Task: Schedule a coding workshop for next Wednesday at 6:00 PM.
Action: Mouse moved to (72, 239)
Screenshot: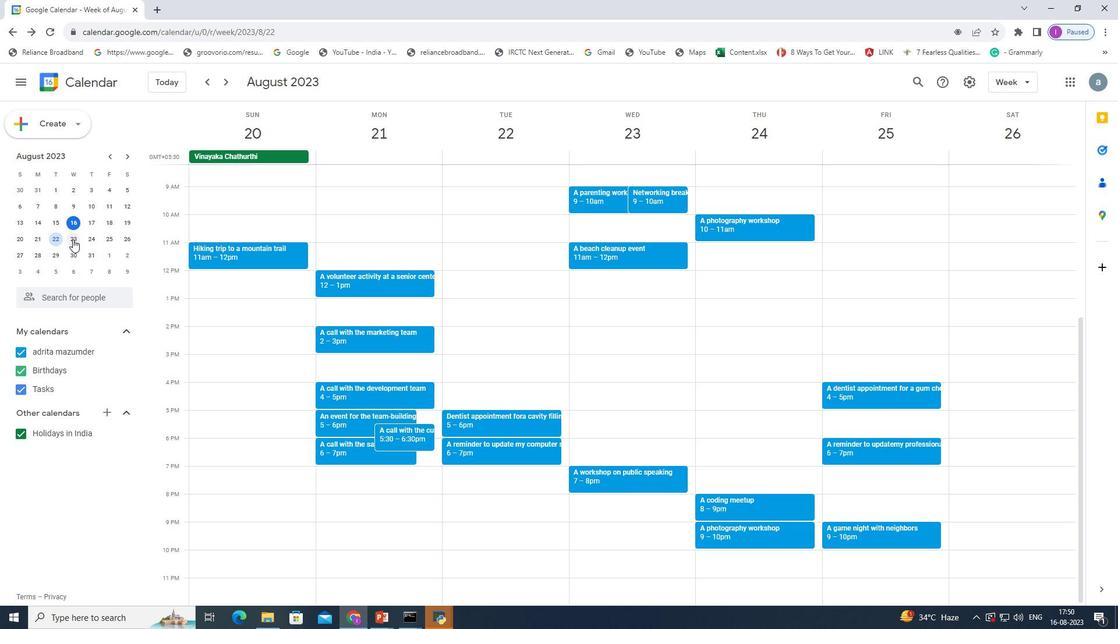 
Action: Mouse pressed left at (72, 239)
Screenshot: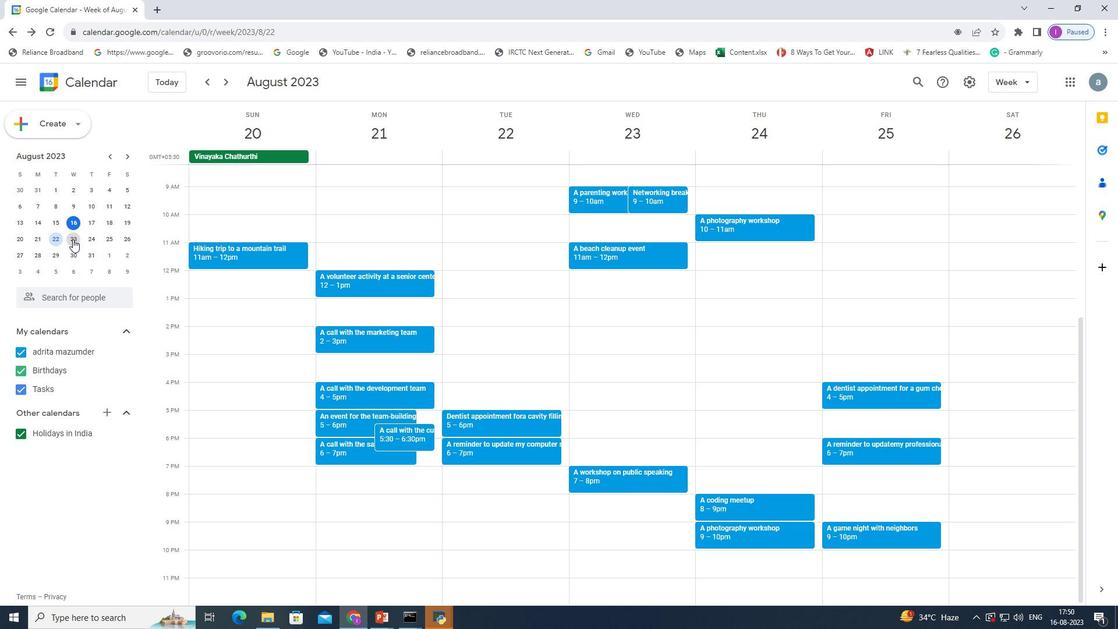 
Action: Mouse moved to (72, 239)
Screenshot: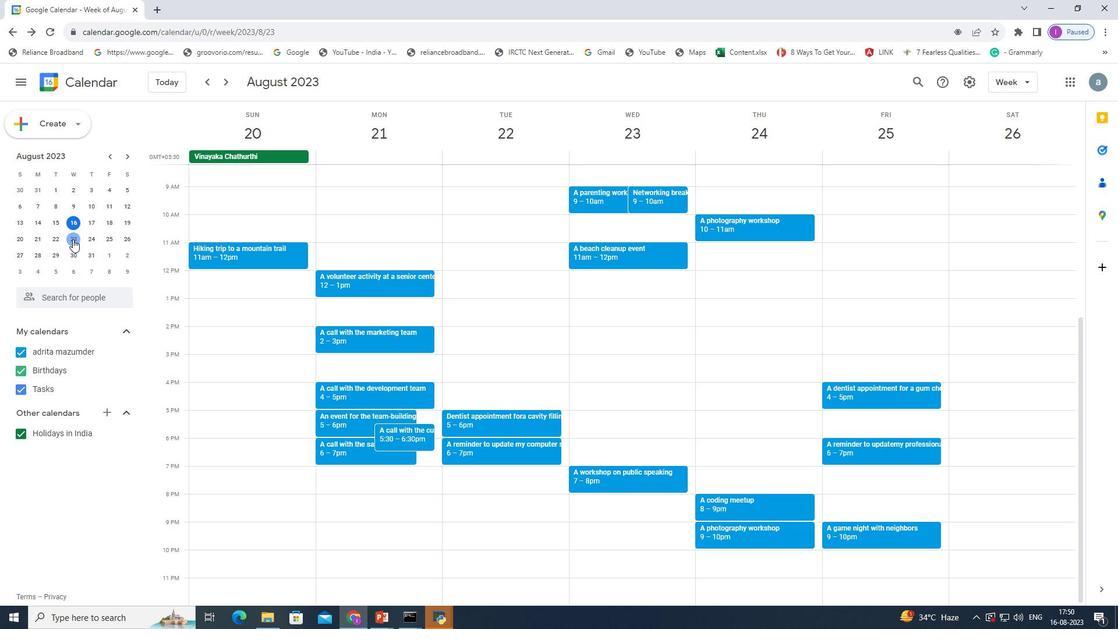 
Action: Mouse pressed left at (72, 239)
Screenshot: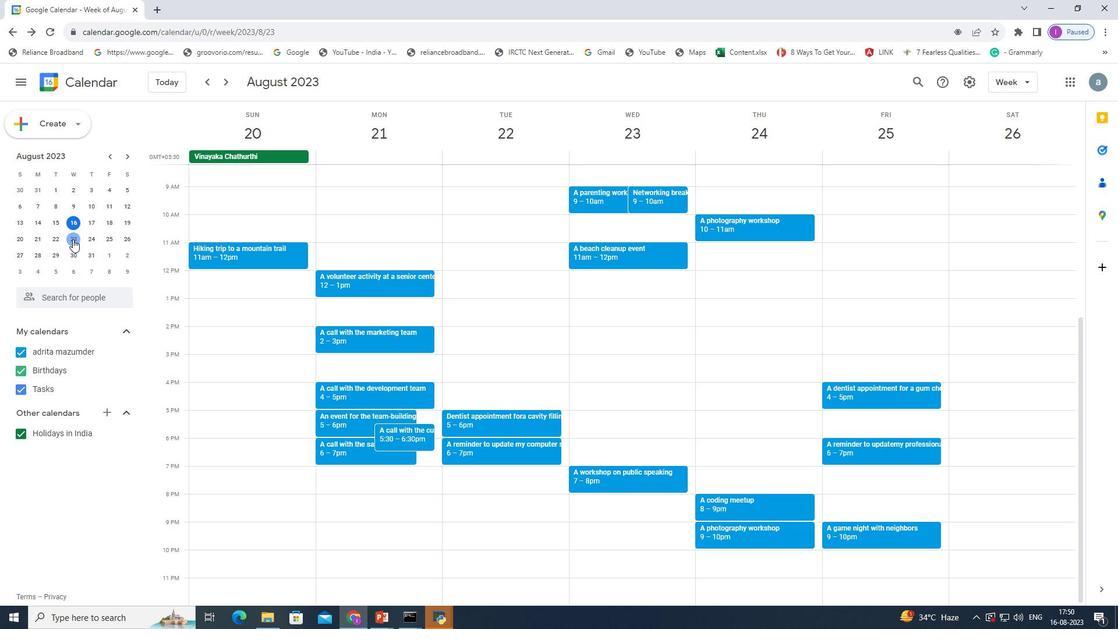 
Action: Mouse moved to (199, 441)
Screenshot: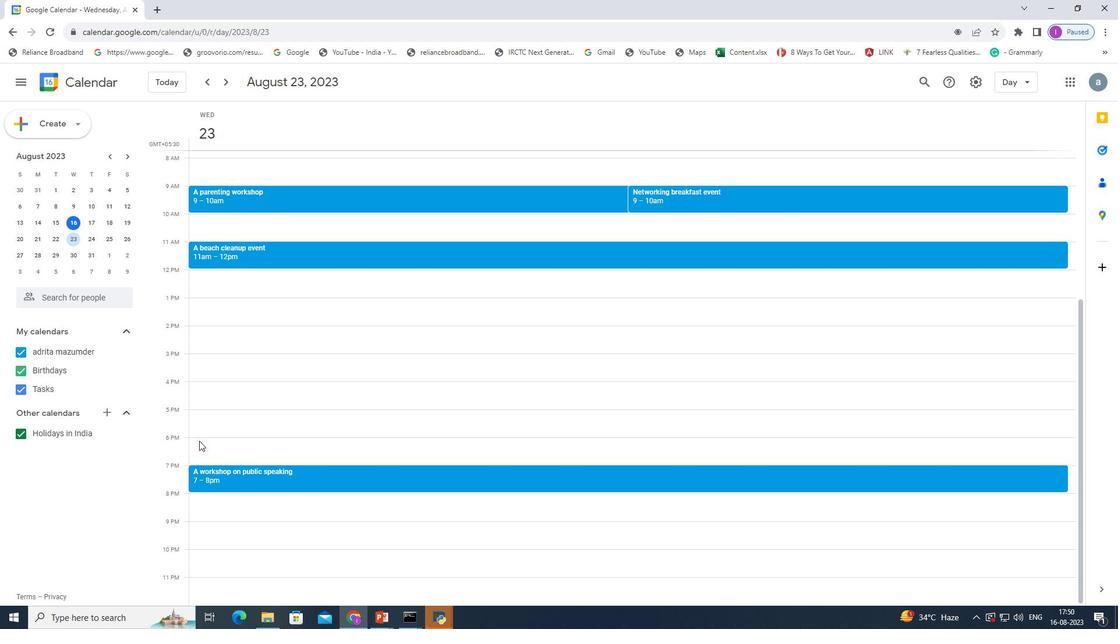 
Action: Mouse pressed left at (199, 441)
Screenshot: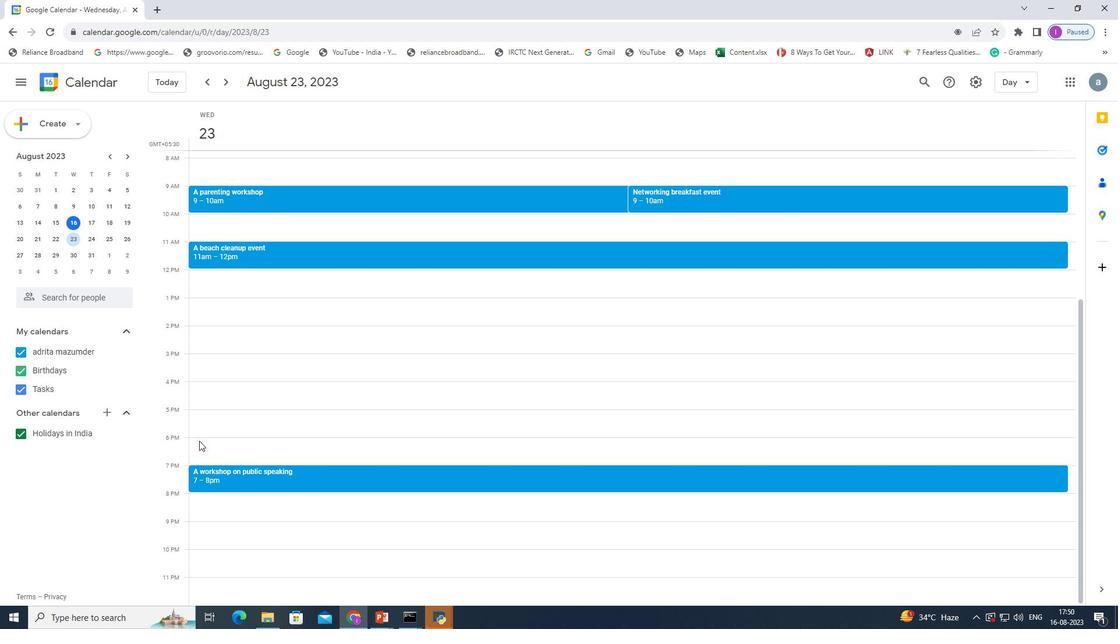 
Action: Mouse moved to (572, 227)
Screenshot: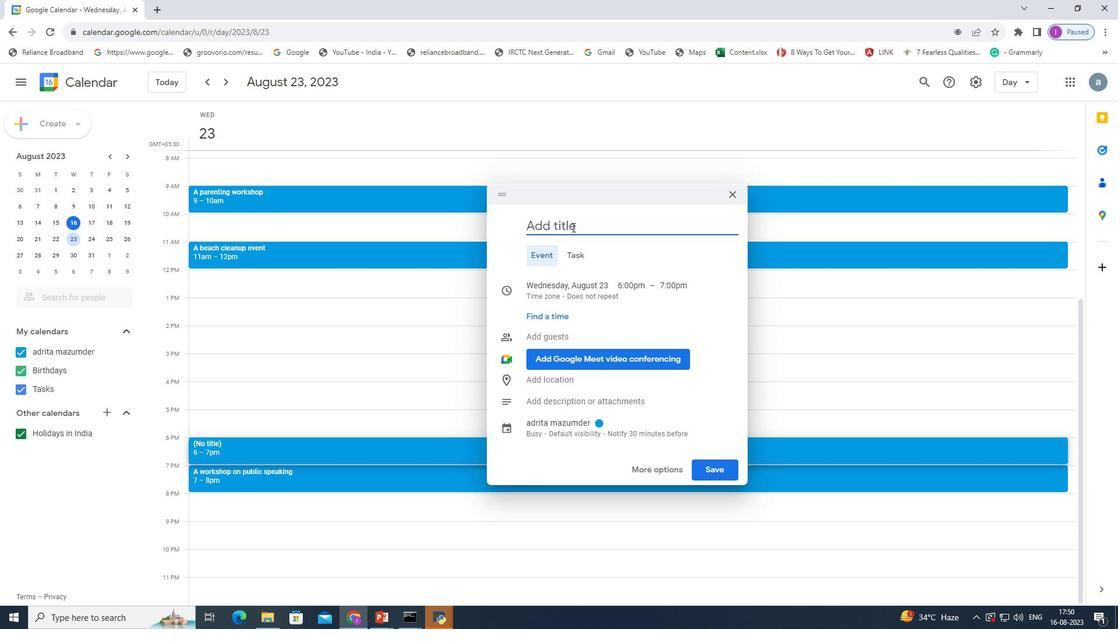 
Action: Mouse pressed left at (572, 227)
Screenshot: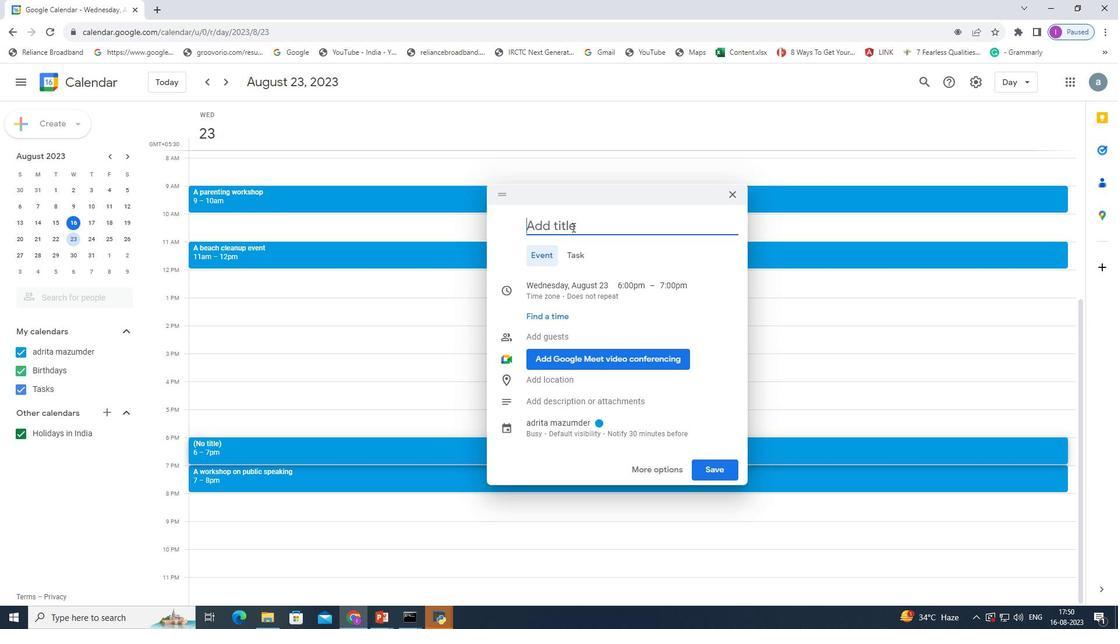 
Action: Key pressed <Key.shift>A<Key.space>xcoding
Screenshot: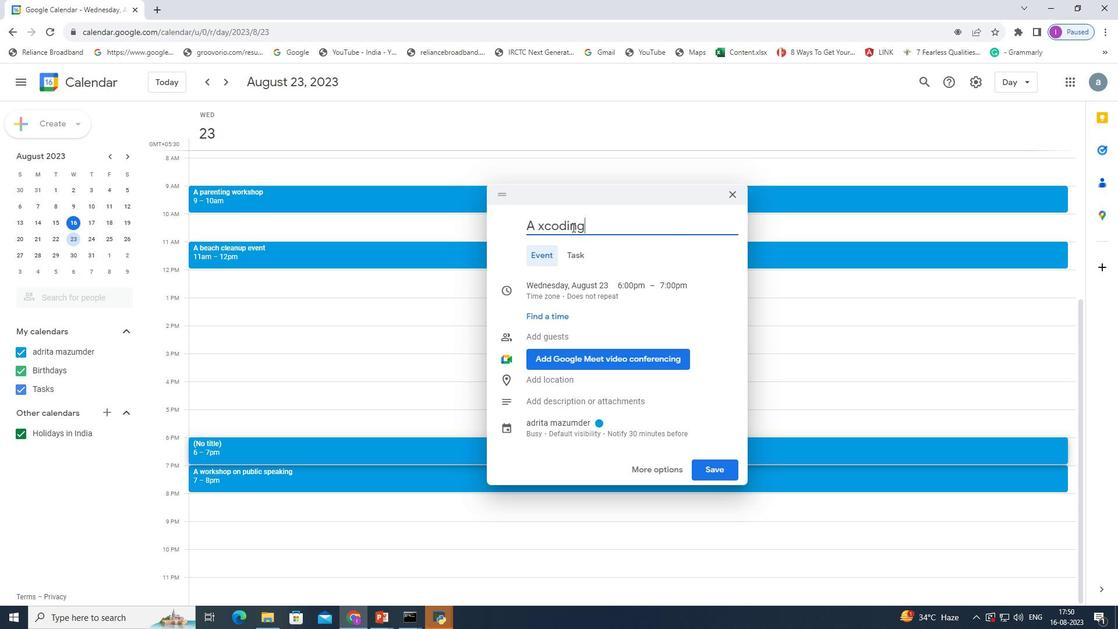 
Action: Mouse moved to (544, 228)
Screenshot: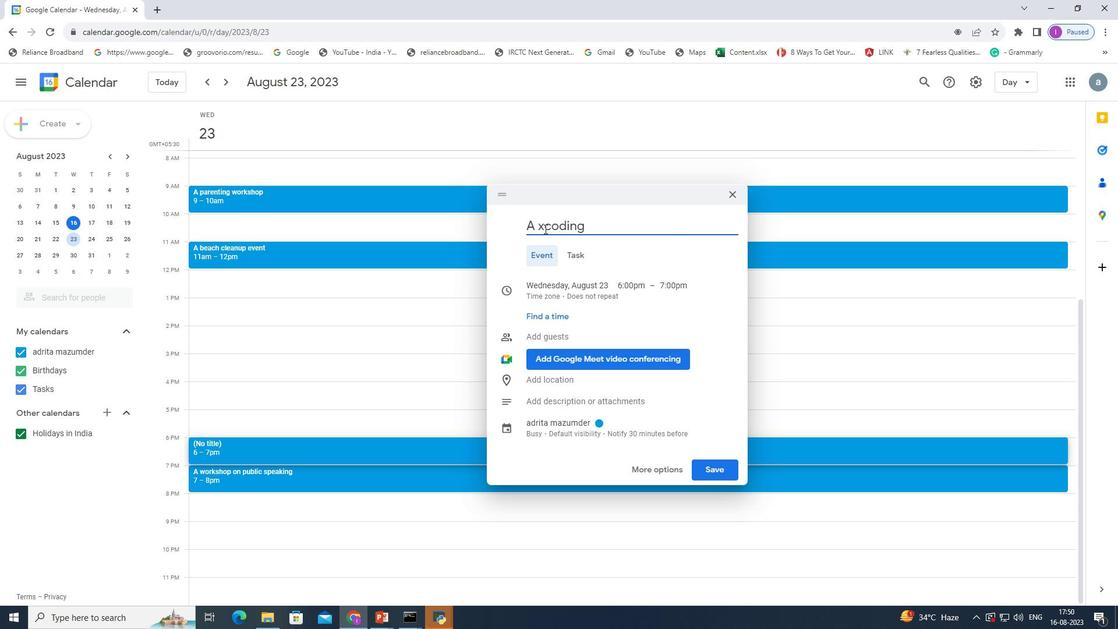 
Action: Mouse pressed left at (544, 228)
Screenshot: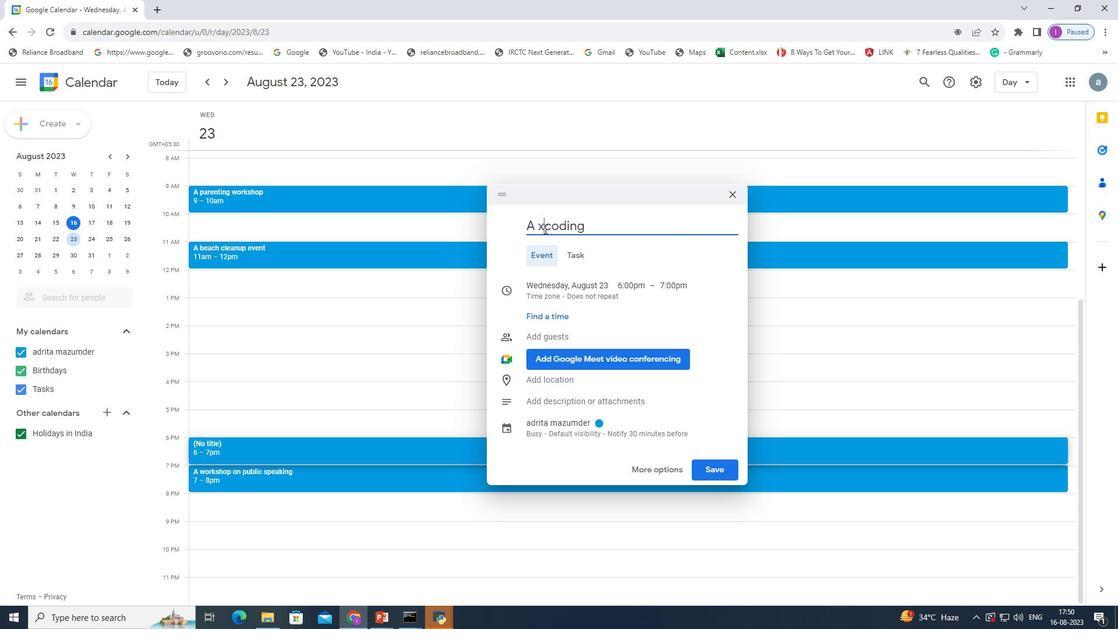 
Action: Key pressed <Key.backspace>
Screenshot: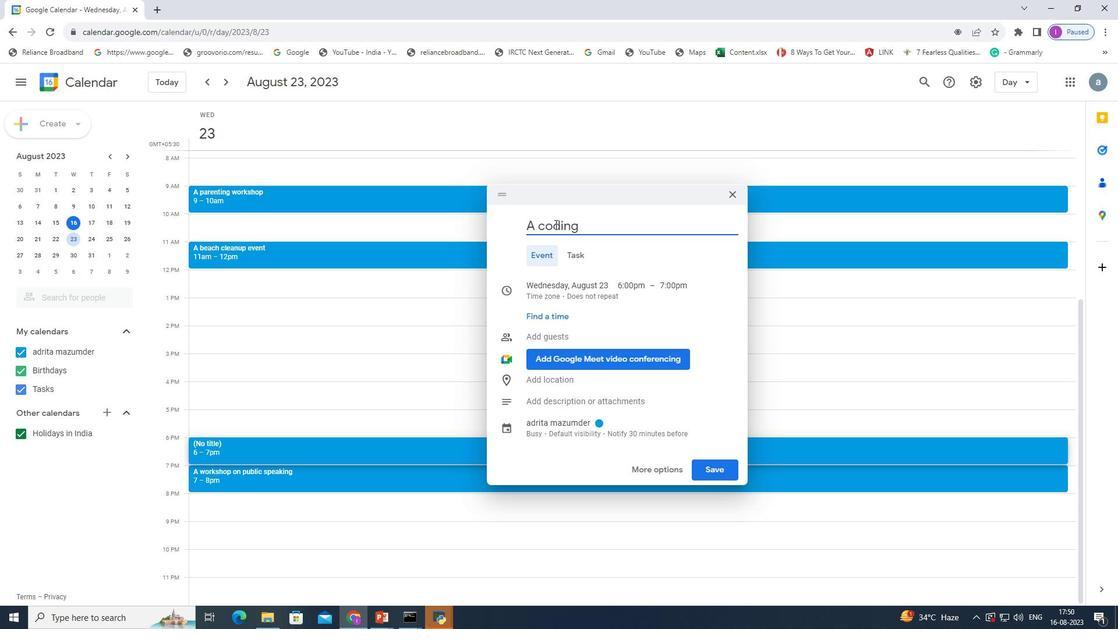 
Action: Mouse moved to (580, 228)
Screenshot: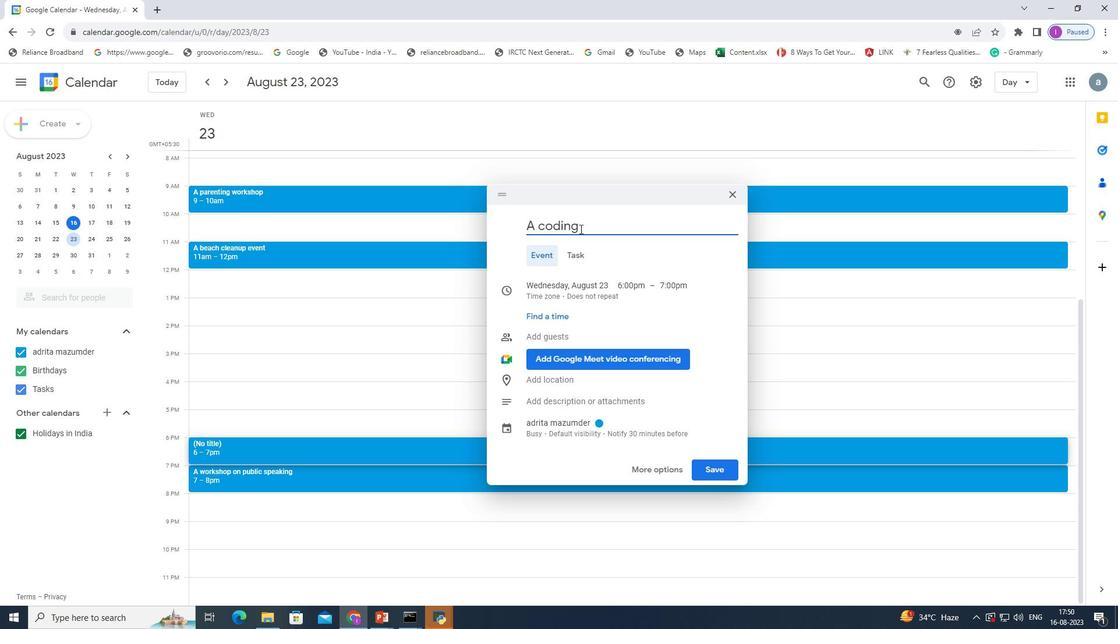 
Action: Mouse pressed left at (580, 228)
Screenshot: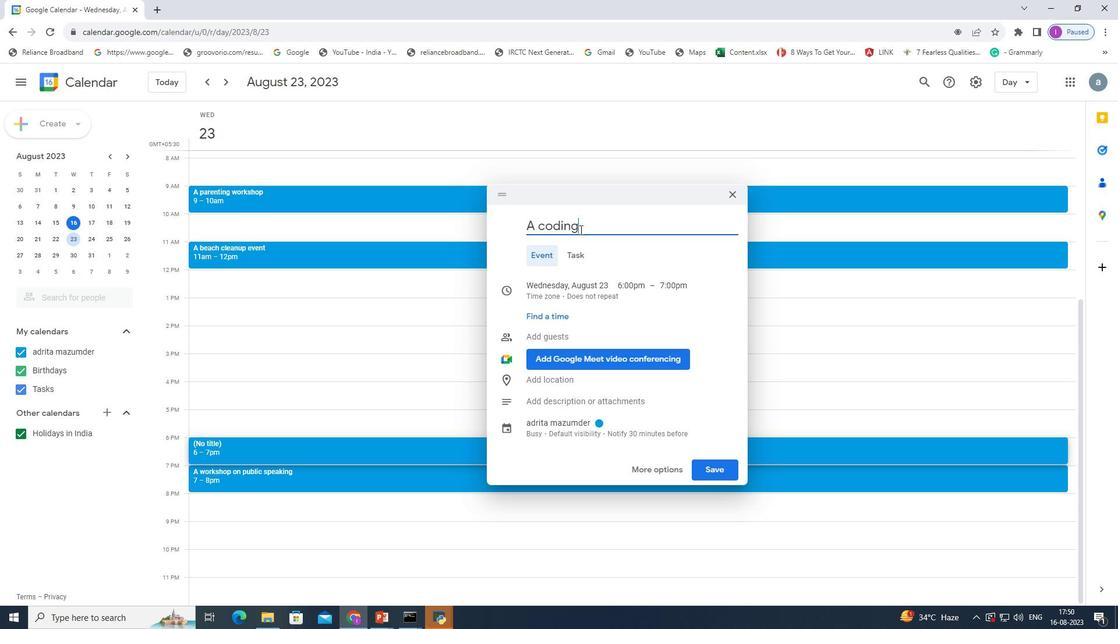 
Action: Mouse moved to (580, 230)
Screenshot: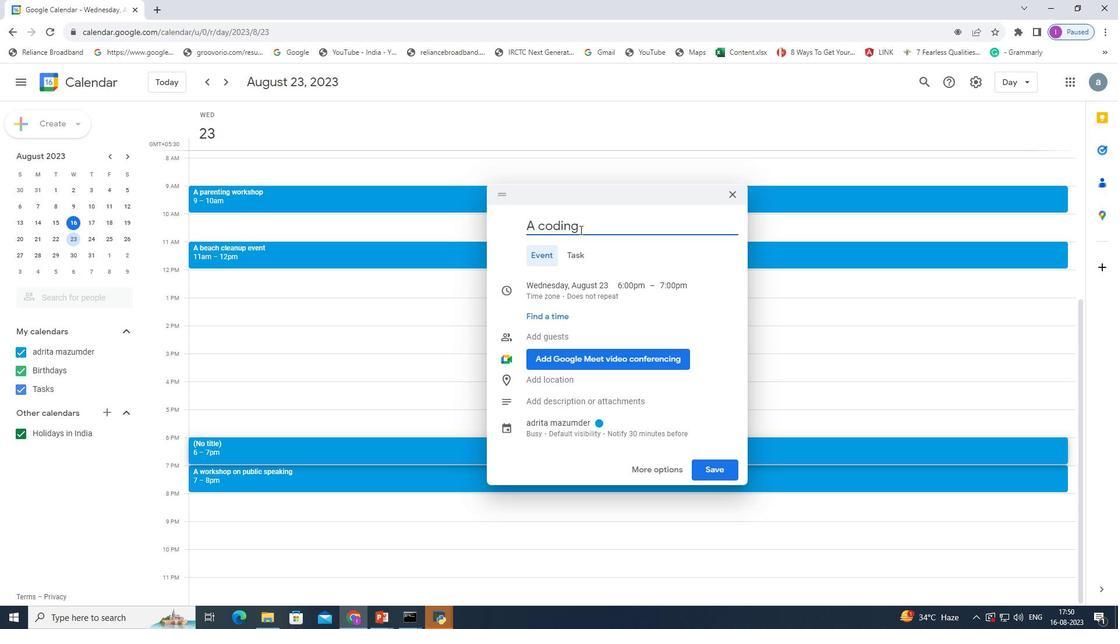 
Action: Key pressed <Key.space>workshop<Key.space>
Screenshot: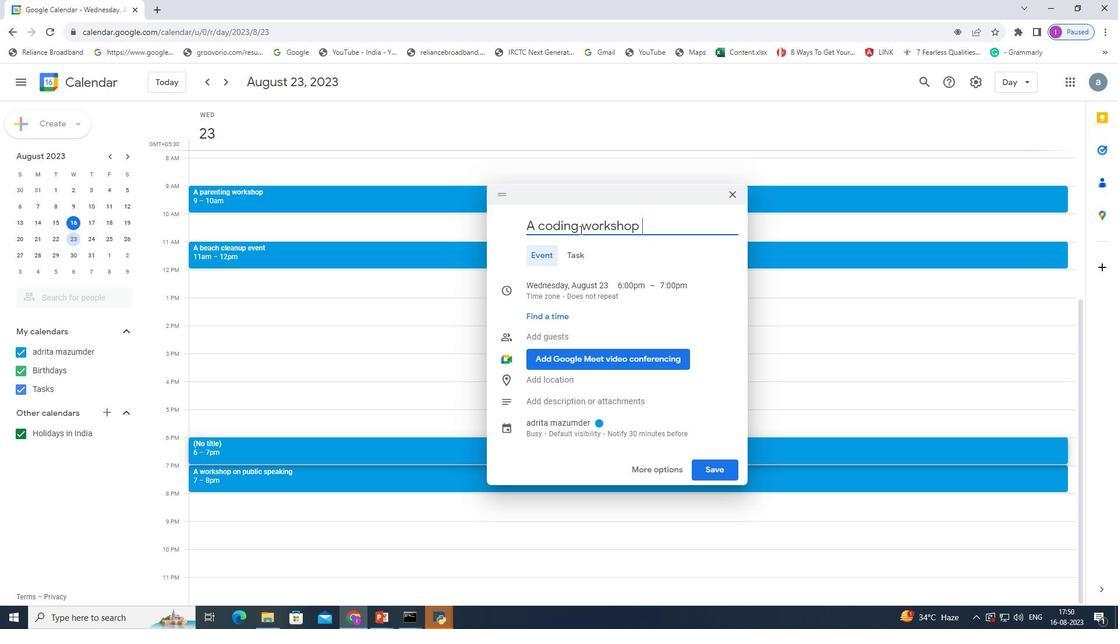 
Action: Mouse moved to (702, 468)
Screenshot: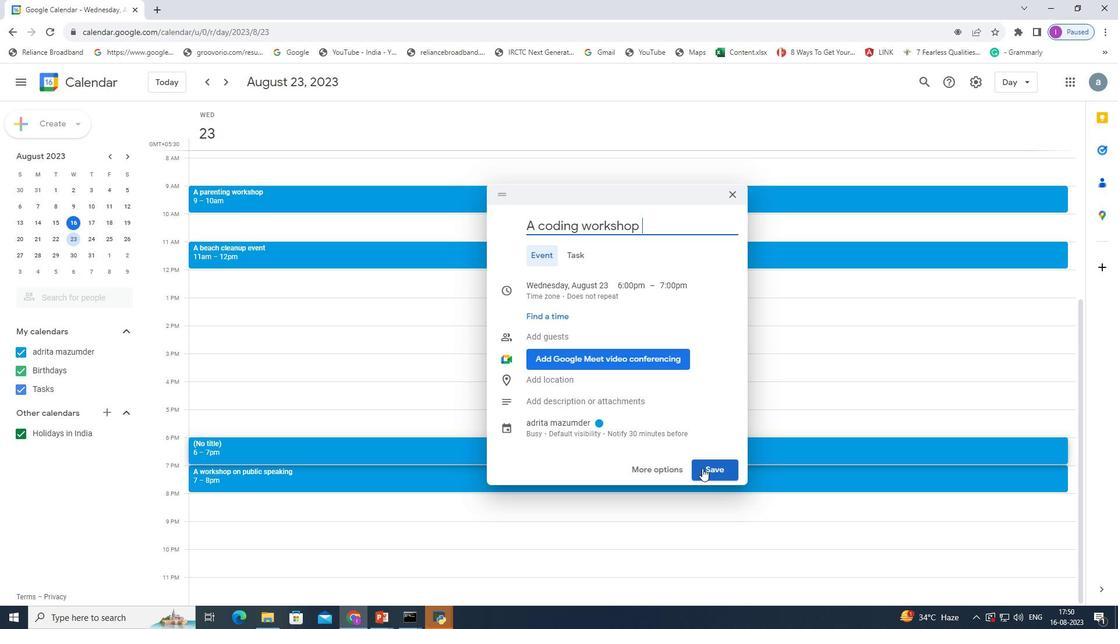 
Action: Mouse pressed left at (702, 468)
Screenshot: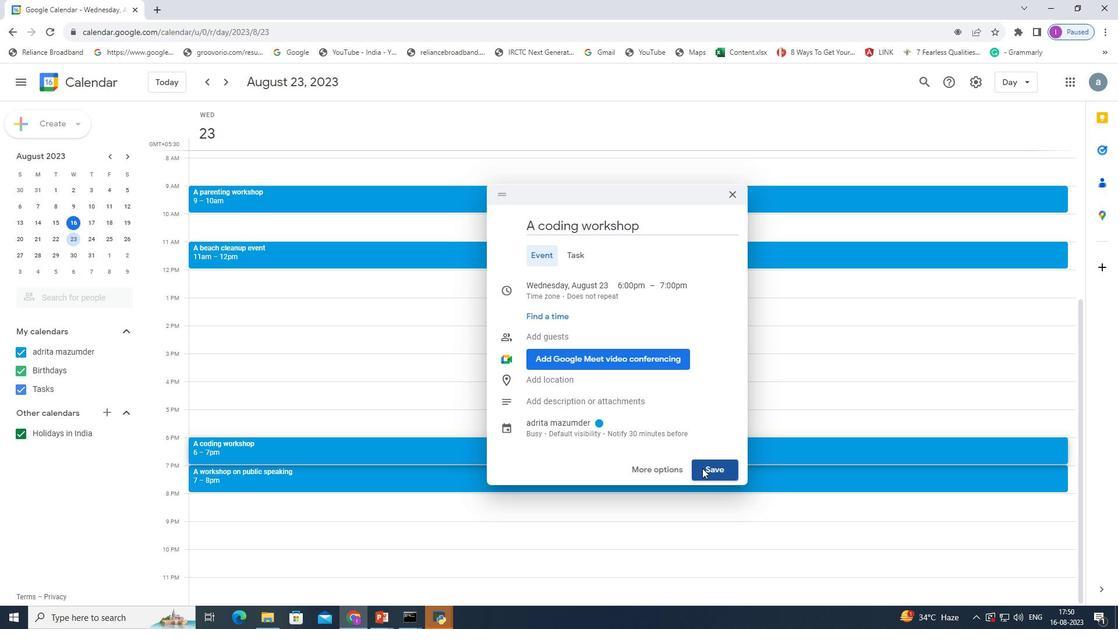 
Action: Mouse moved to (732, 309)
Screenshot: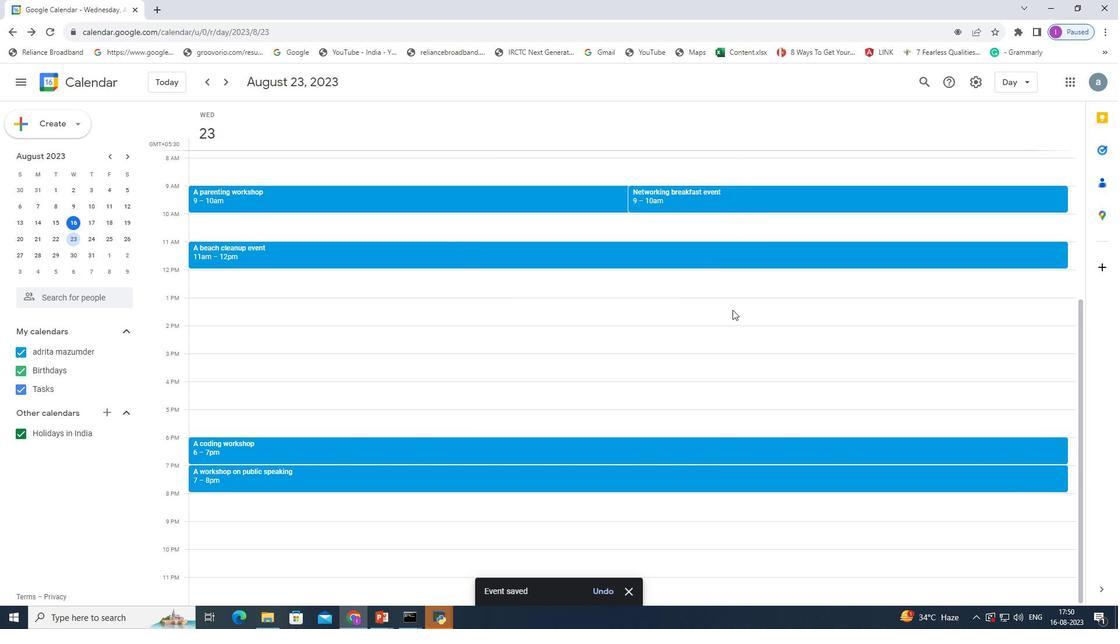
